 Task: Look for products from Sprouts only.
Action: Mouse moved to (22, 74)
Screenshot: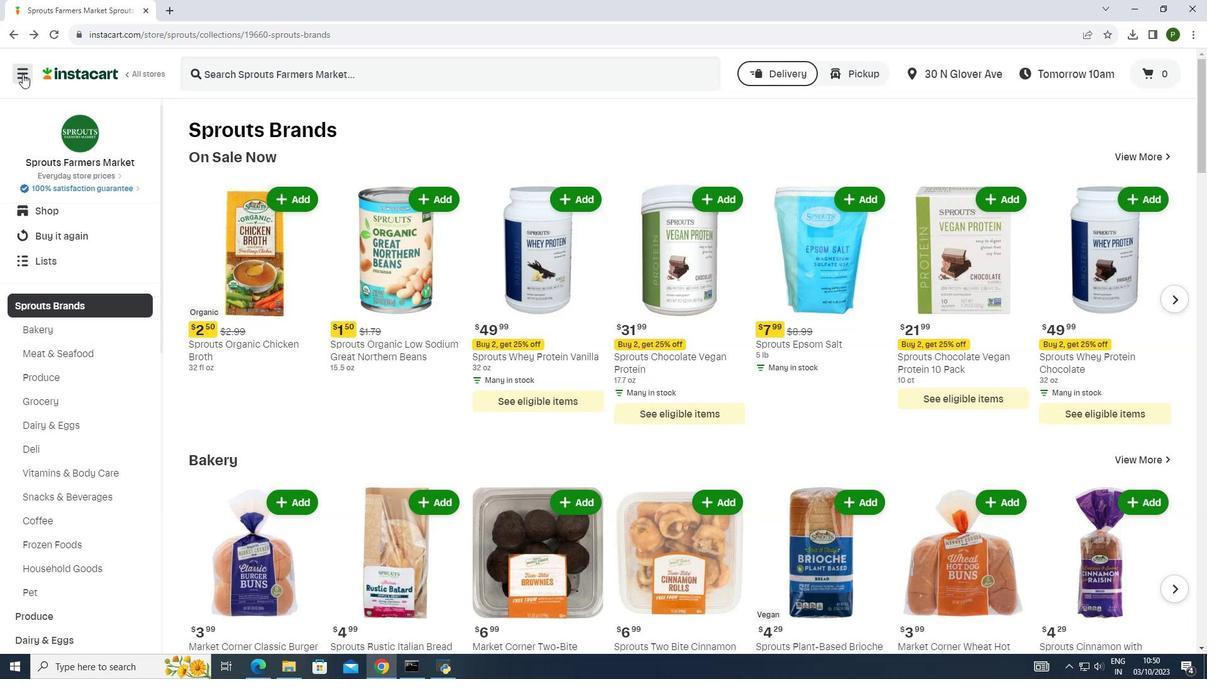 
Action: Mouse pressed left at (22, 74)
Screenshot: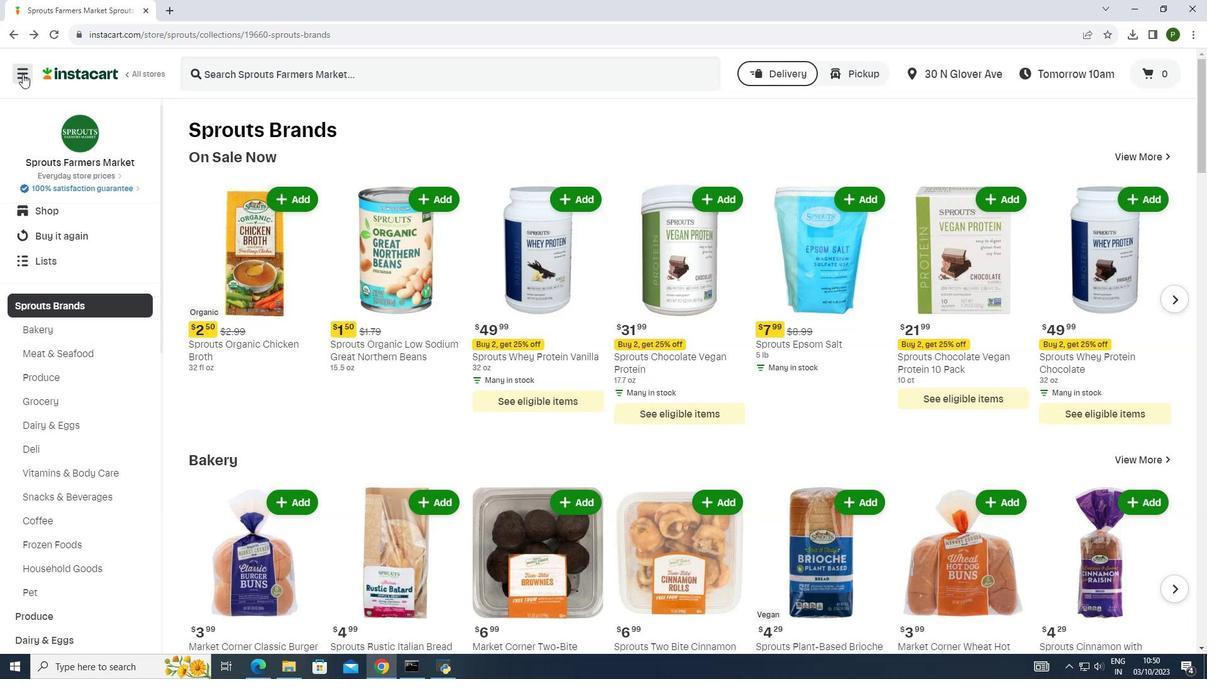 
Action: Mouse moved to (28, 328)
Screenshot: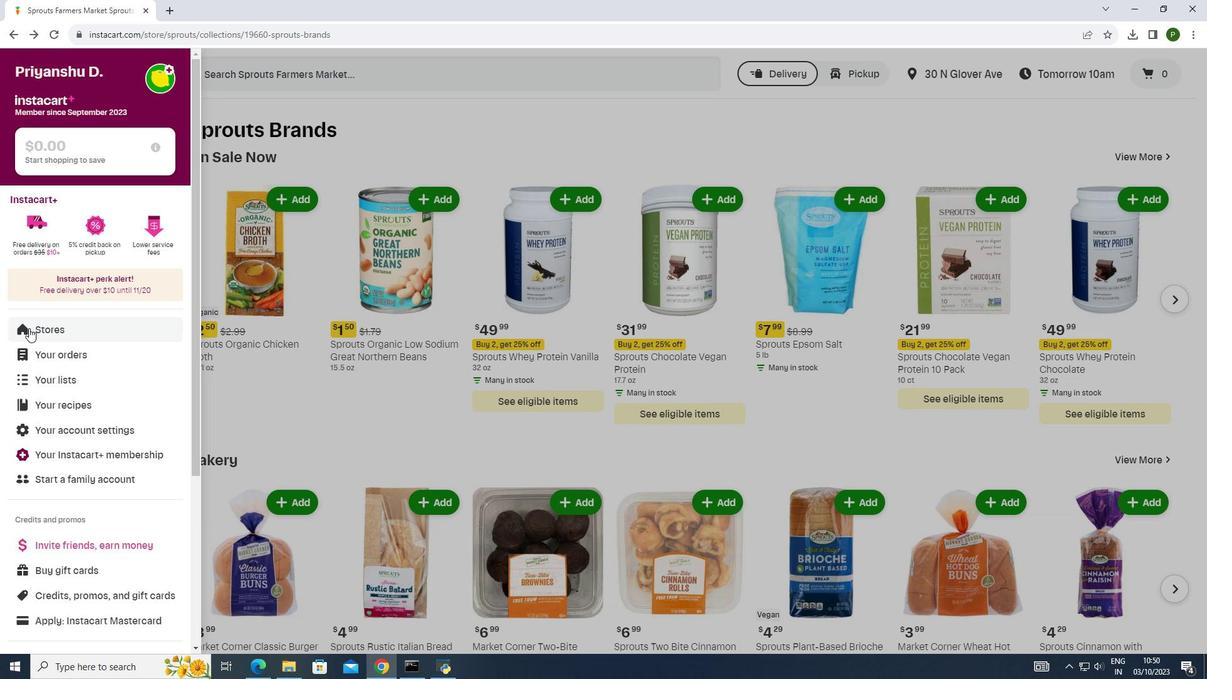 
Action: Mouse pressed left at (28, 328)
Screenshot: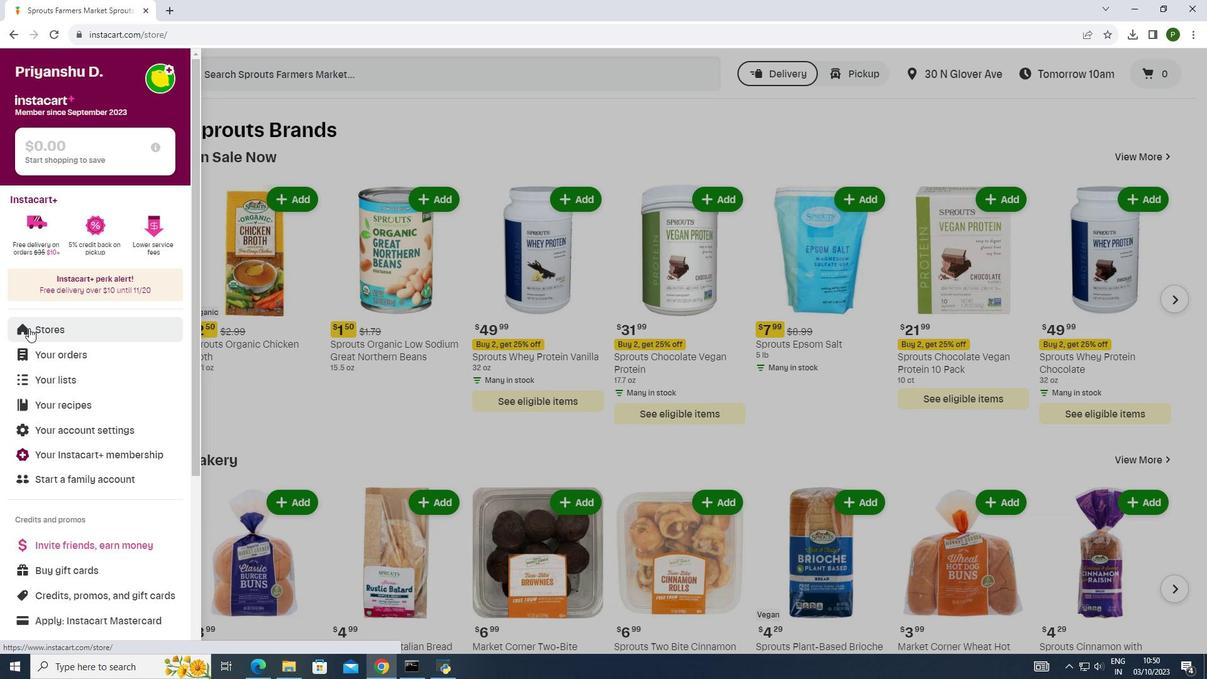 
Action: Mouse moved to (274, 123)
Screenshot: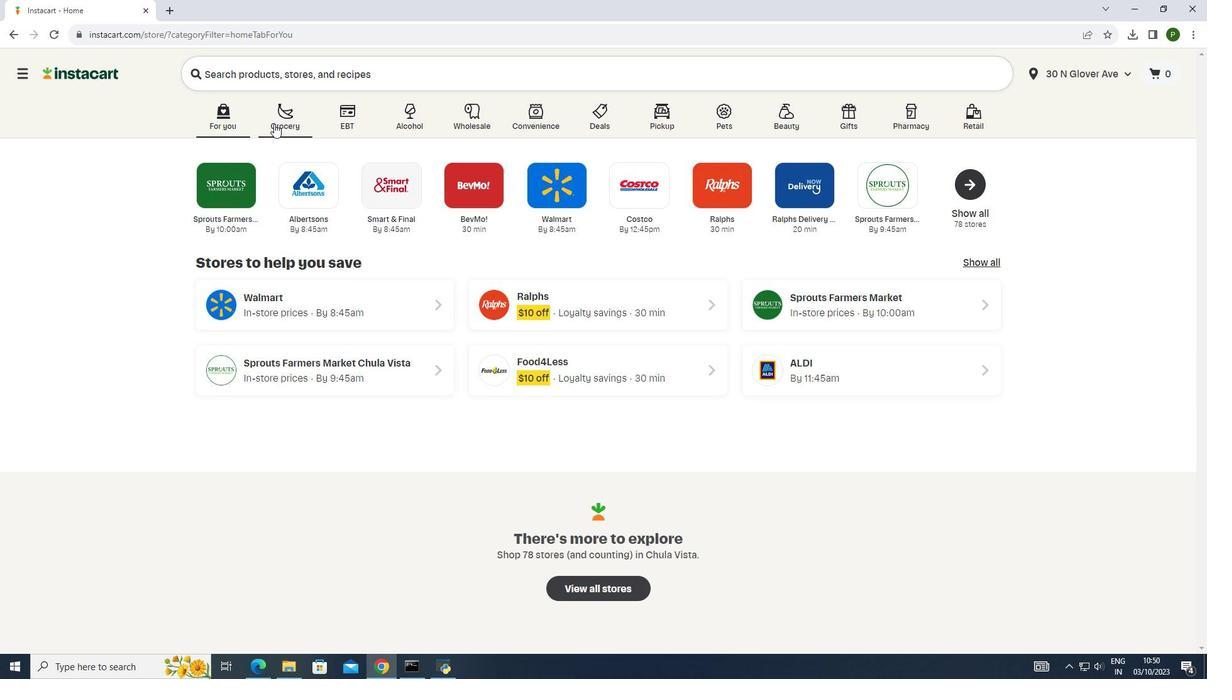 
Action: Mouse pressed left at (274, 123)
Screenshot: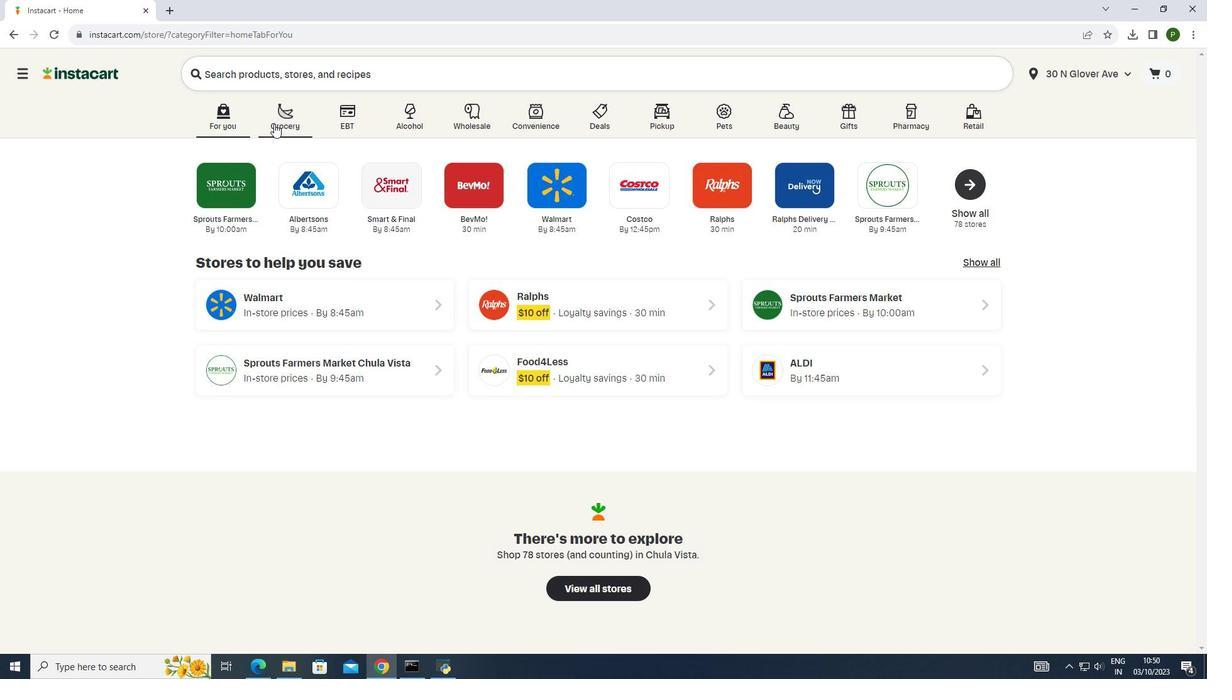 
Action: Mouse moved to (625, 199)
Screenshot: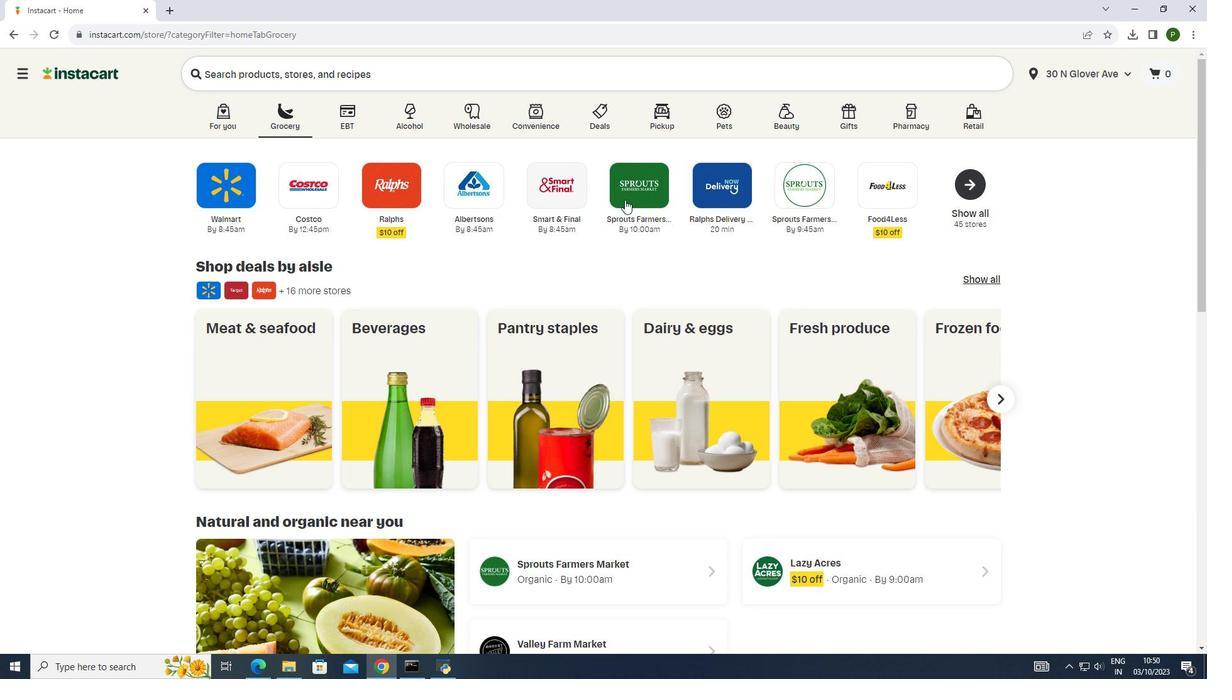 
Action: Mouse pressed left at (625, 199)
Screenshot: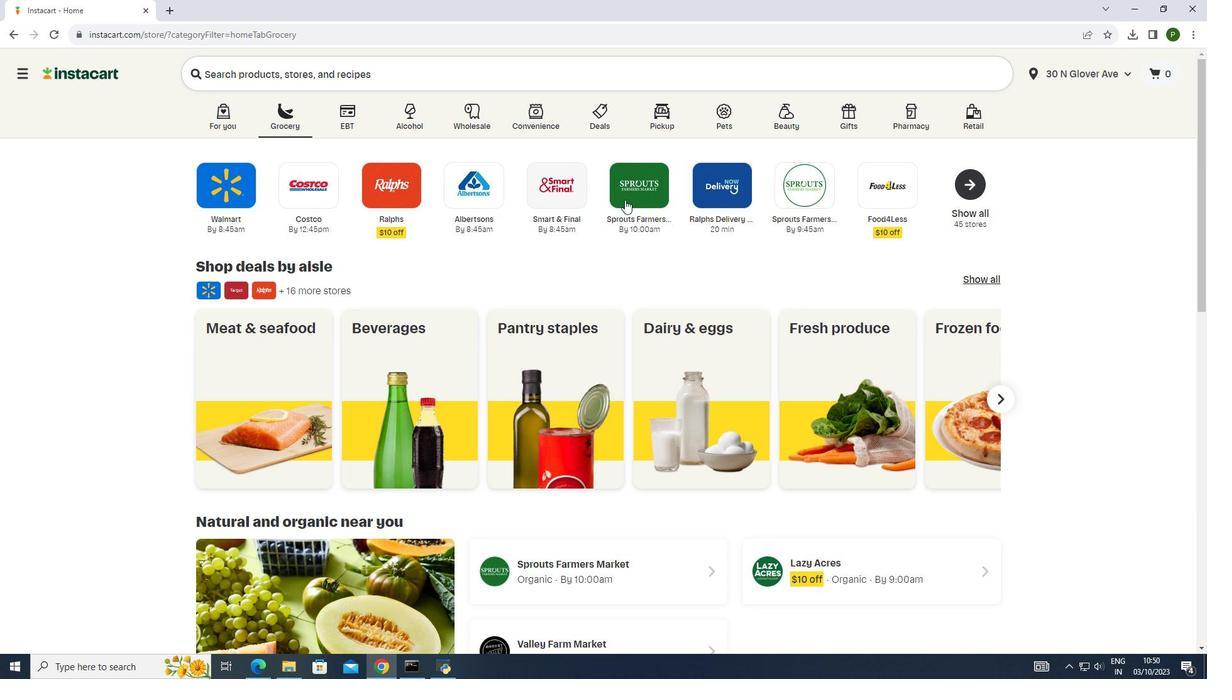 
Action: Mouse moved to (77, 327)
Screenshot: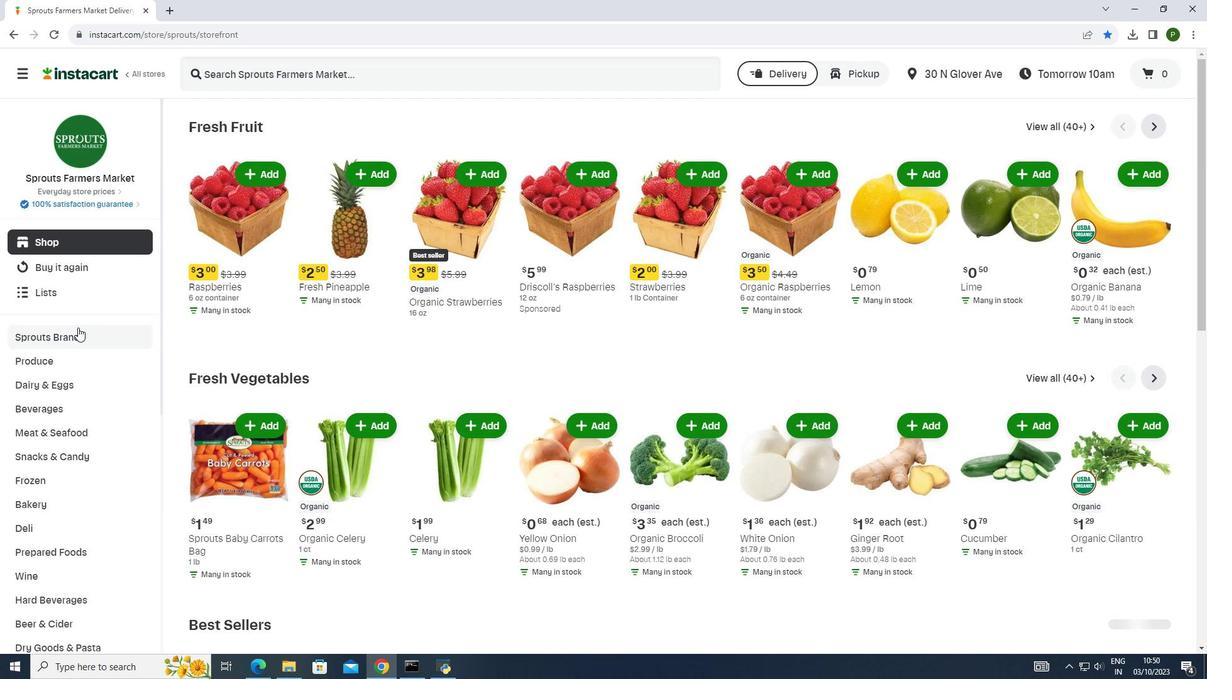
Action: Mouse pressed left at (77, 327)
Screenshot: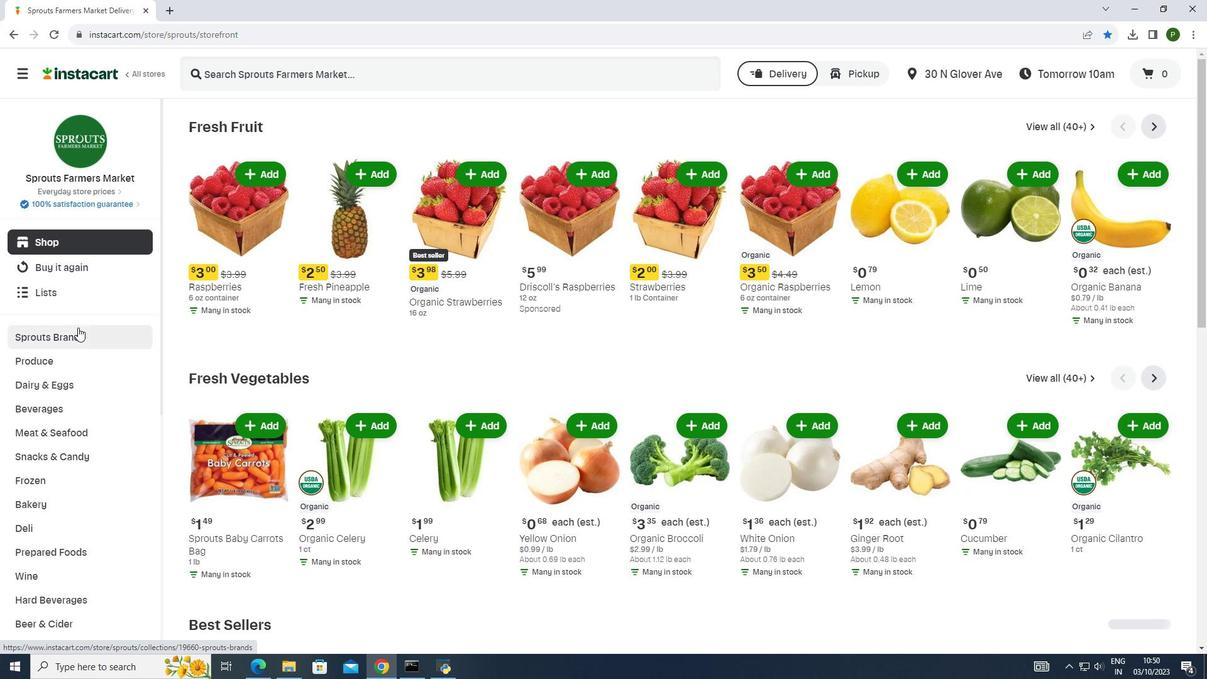 
Action: Mouse moved to (64, 408)
Screenshot: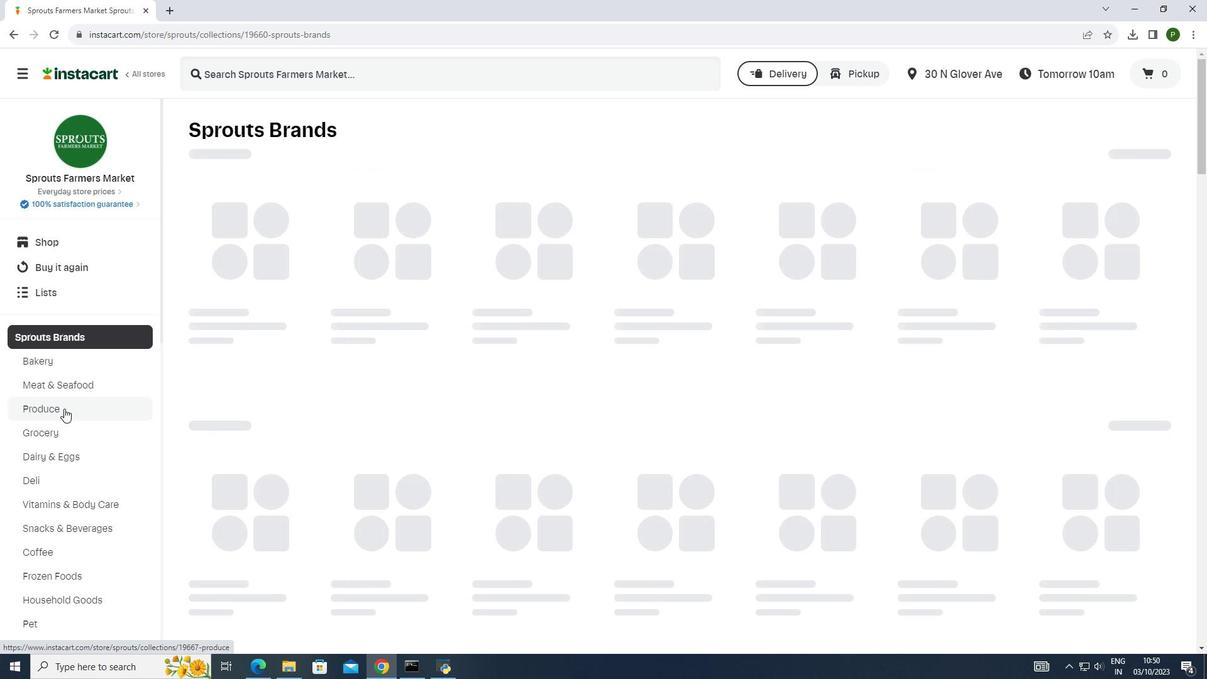 
Action: Mouse pressed left at (64, 408)
Screenshot: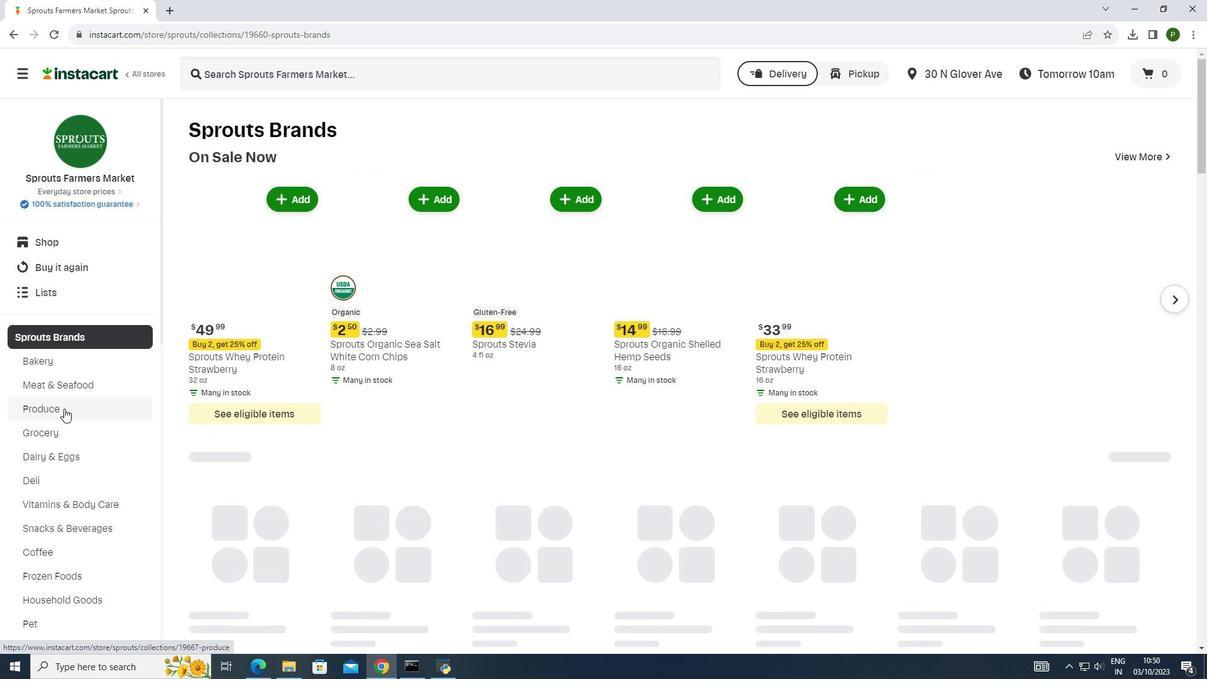 
Action: Mouse moved to (350, 165)
Screenshot: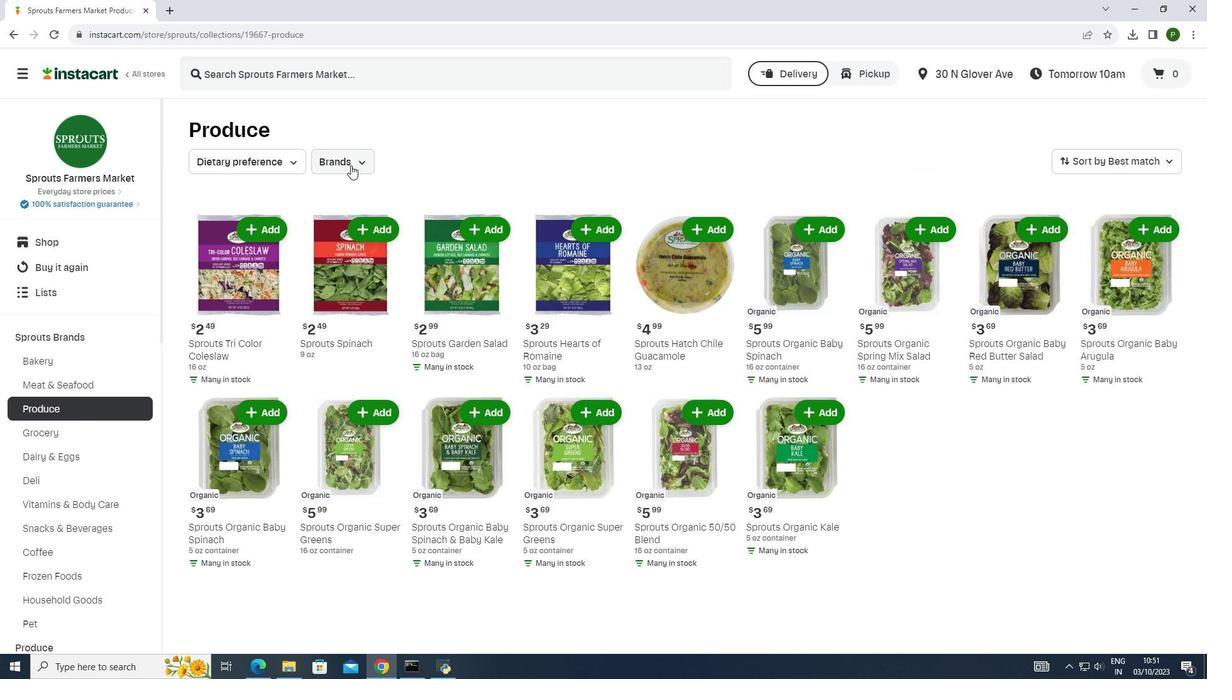 
Action: Mouse pressed left at (350, 165)
Screenshot: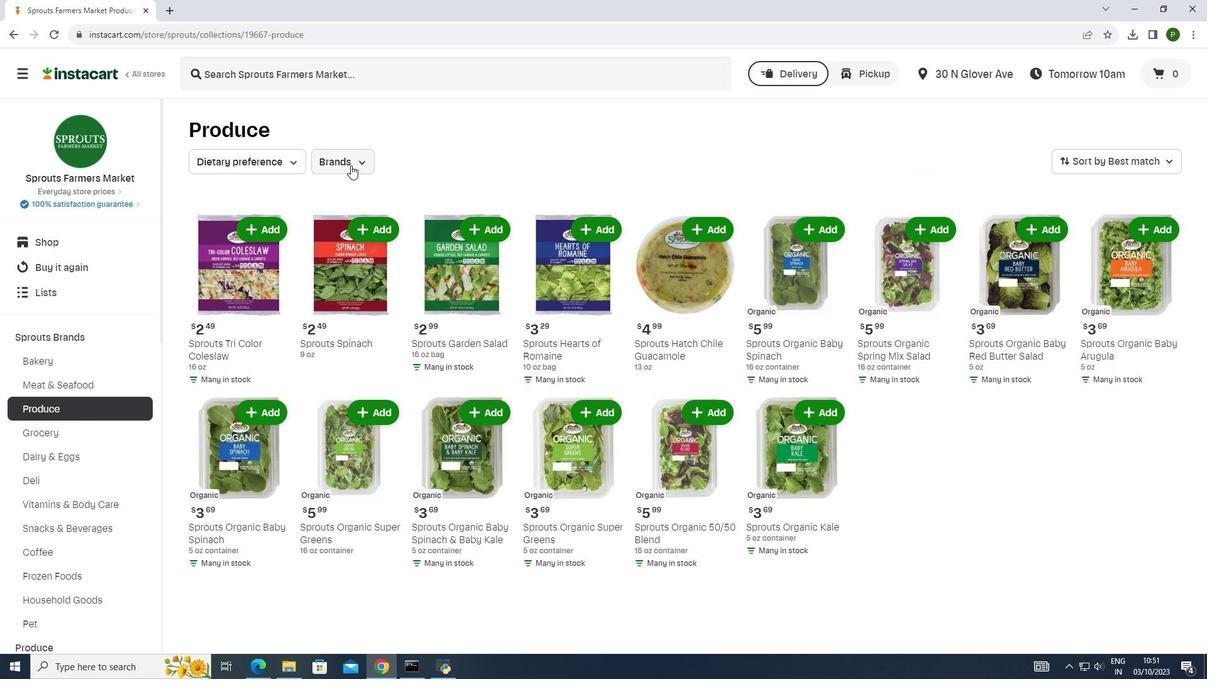 
Action: Mouse moved to (349, 230)
Screenshot: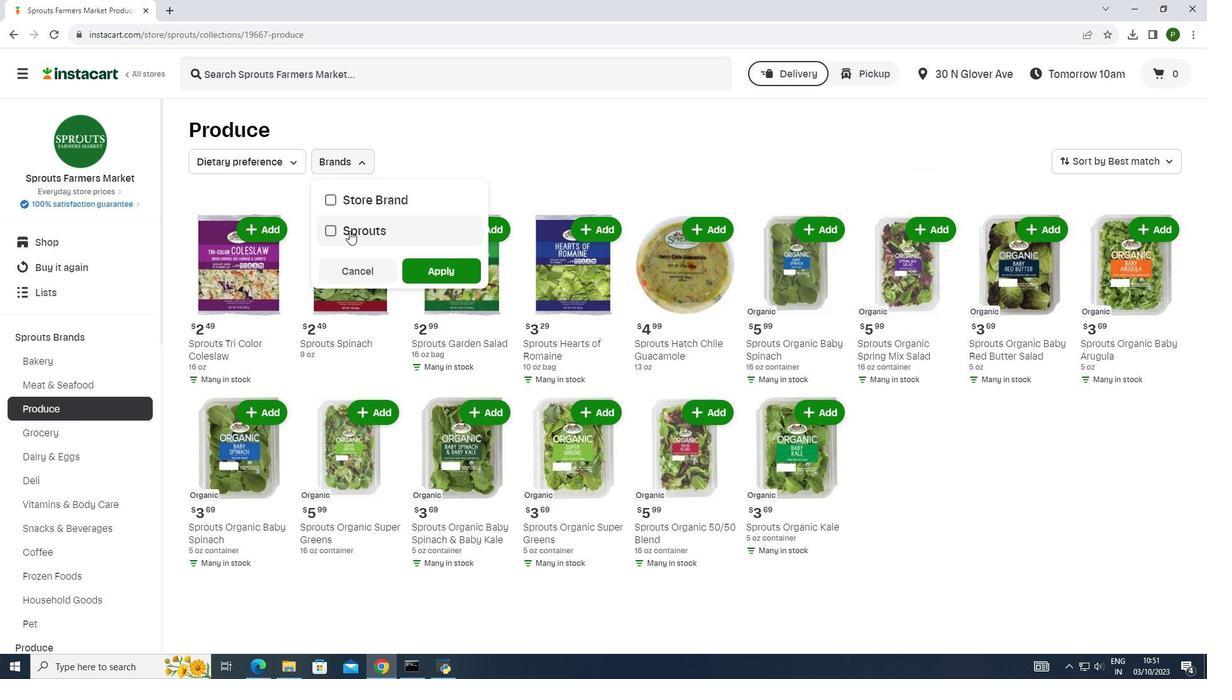 
Action: Mouse pressed left at (349, 230)
Screenshot: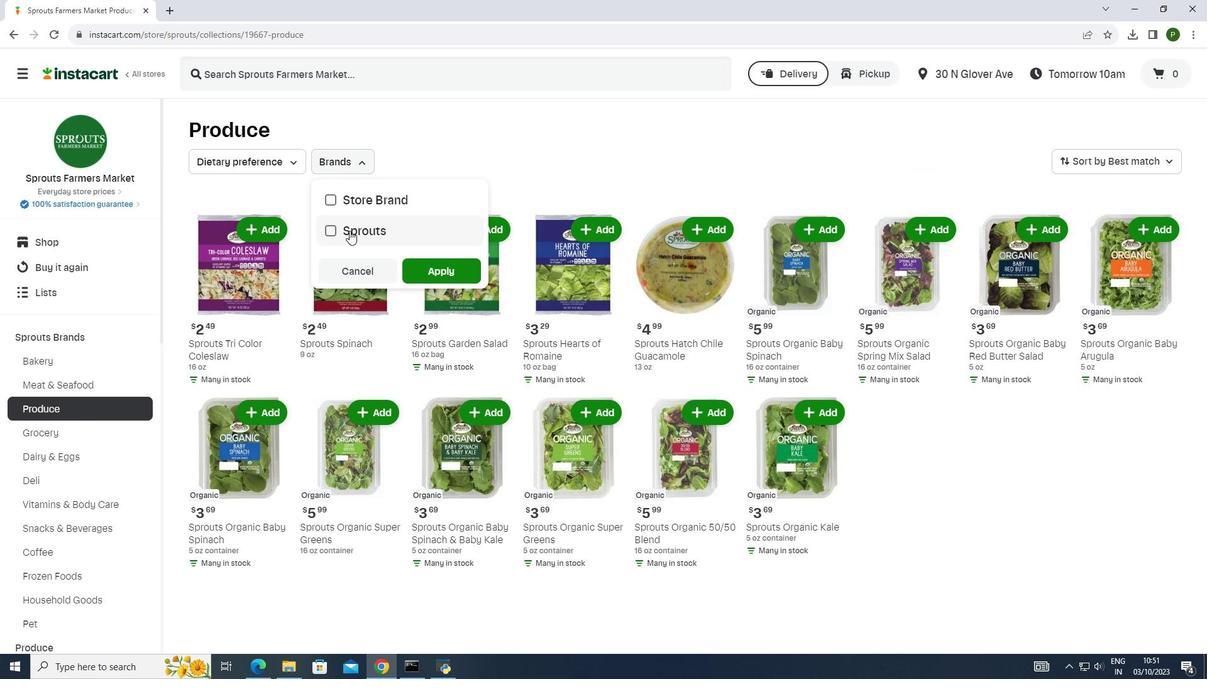 
Action: Mouse moved to (445, 266)
Screenshot: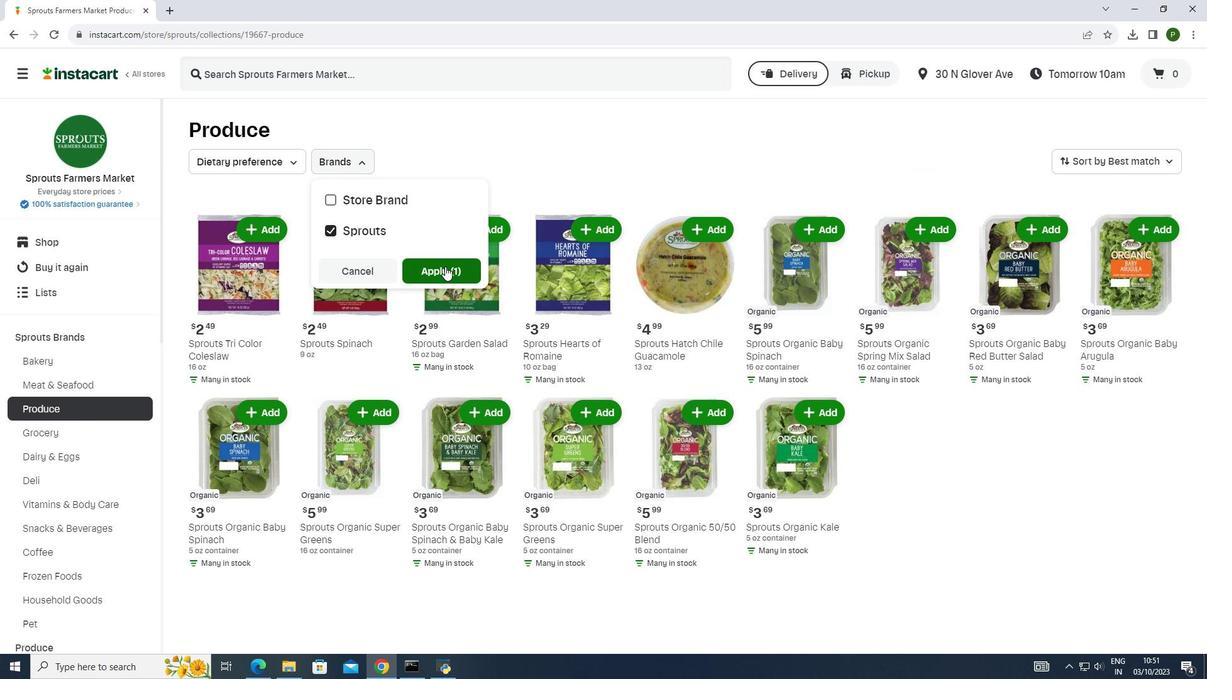 
Action: Mouse pressed left at (445, 266)
Screenshot: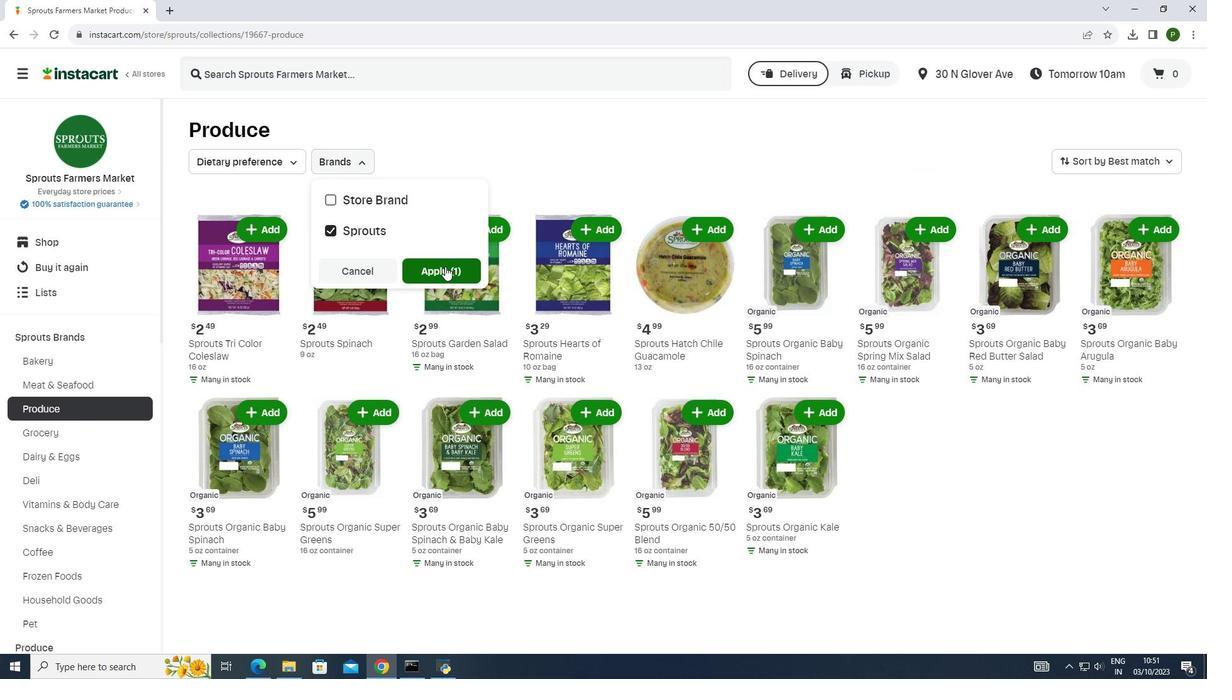 
Action: Mouse moved to (527, 232)
Screenshot: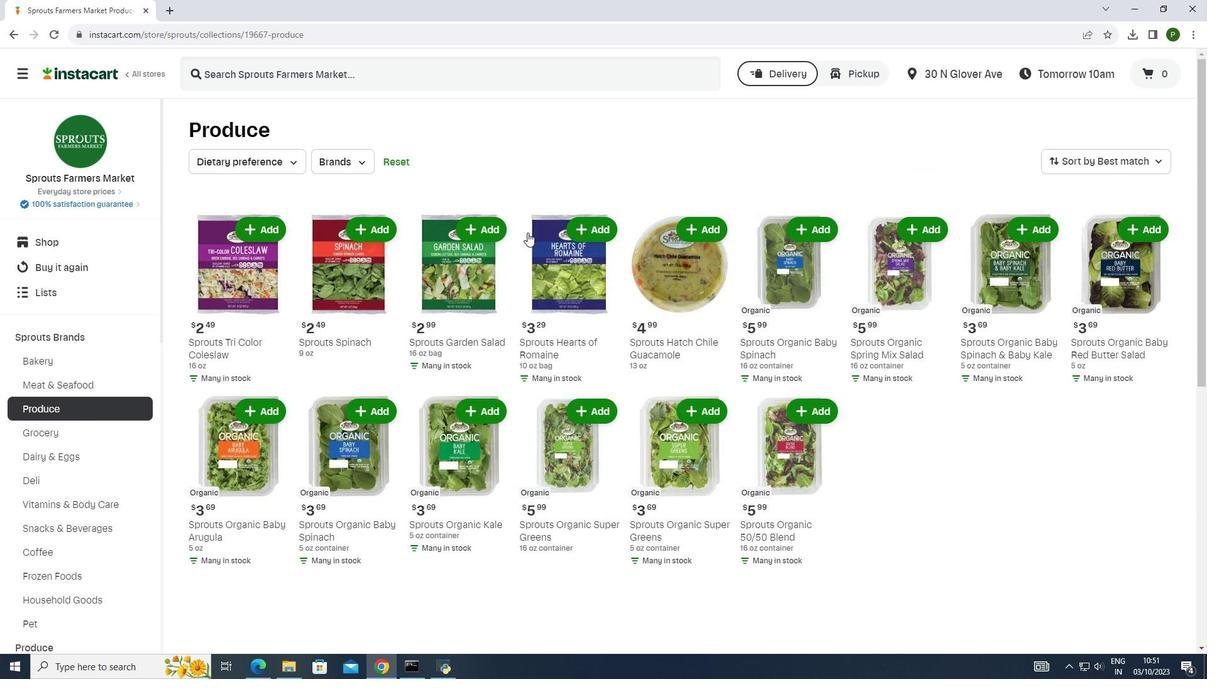 
